 Task: Create a section Debug Drift and in the section, add a milestone Artificial Intelligence Integration in the project WebTech.
Action: Mouse moved to (15, 49)
Screenshot: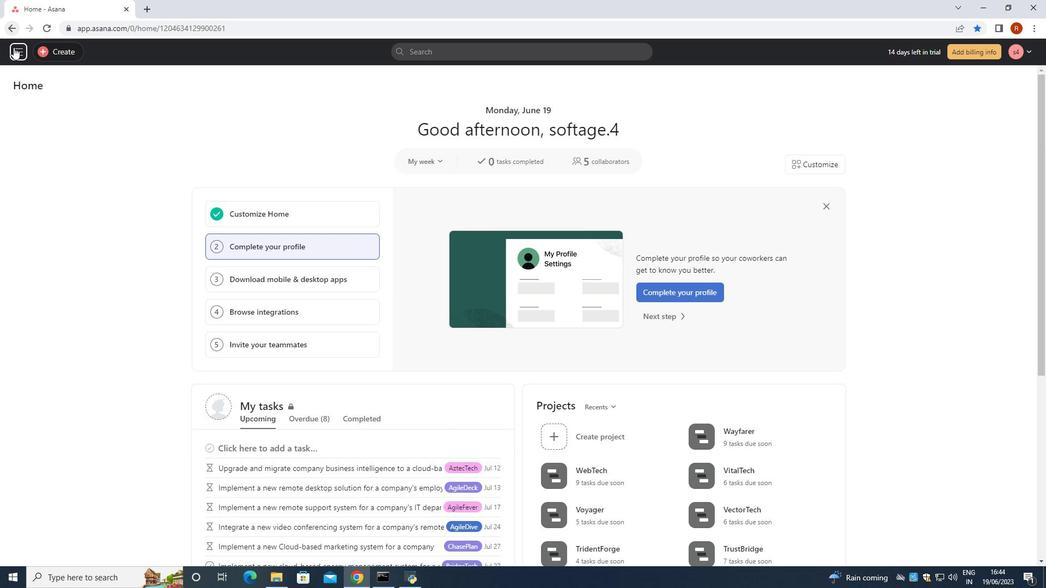 
Action: Mouse pressed left at (15, 49)
Screenshot: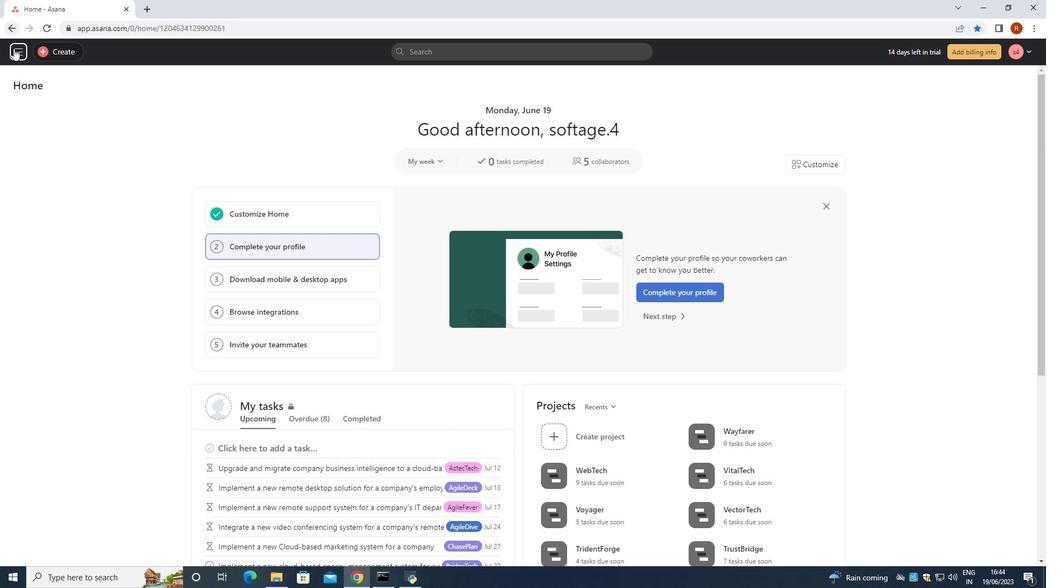 
Action: Mouse moved to (49, 331)
Screenshot: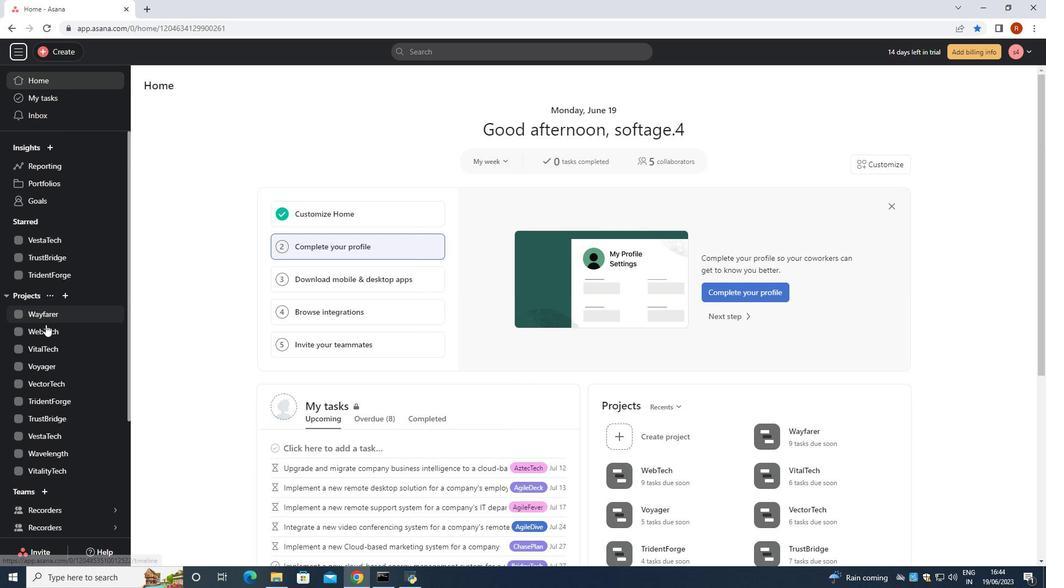 
Action: Mouse pressed left at (49, 331)
Screenshot: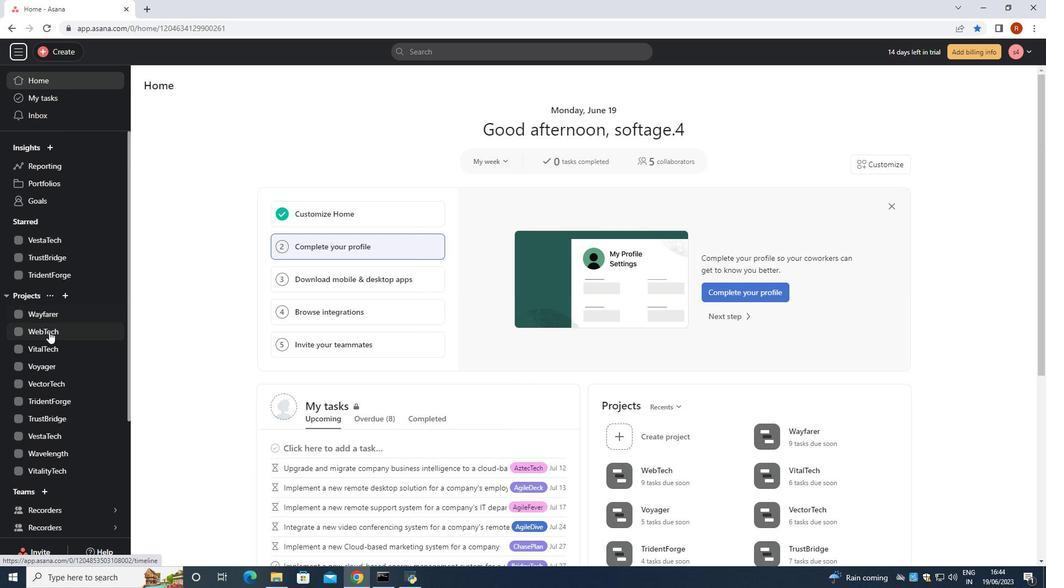 
Action: Mouse moved to (218, 181)
Screenshot: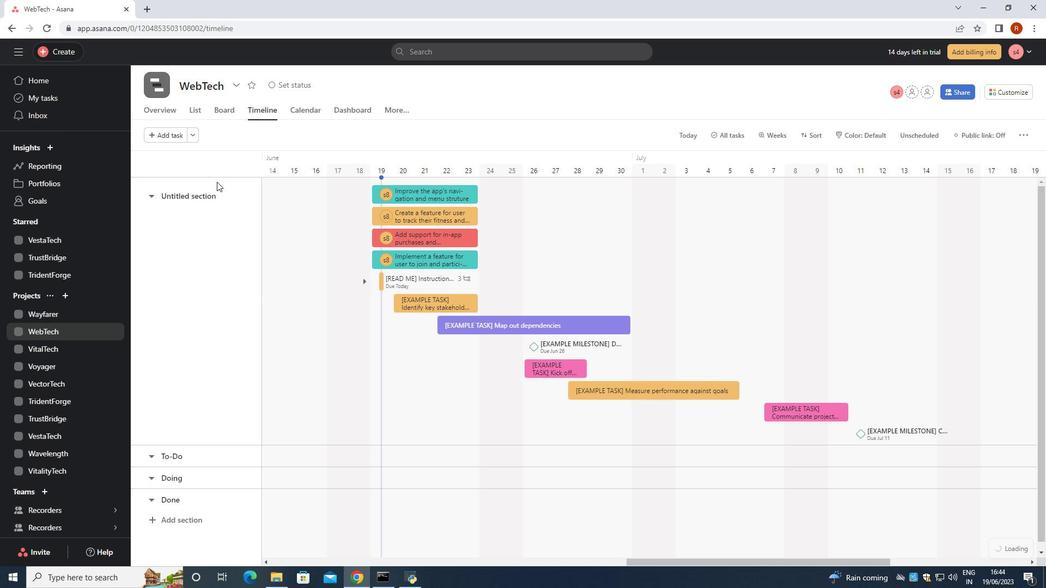 
Action: Mouse scrolled (218, 181) with delta (0, 0)
Screenshot: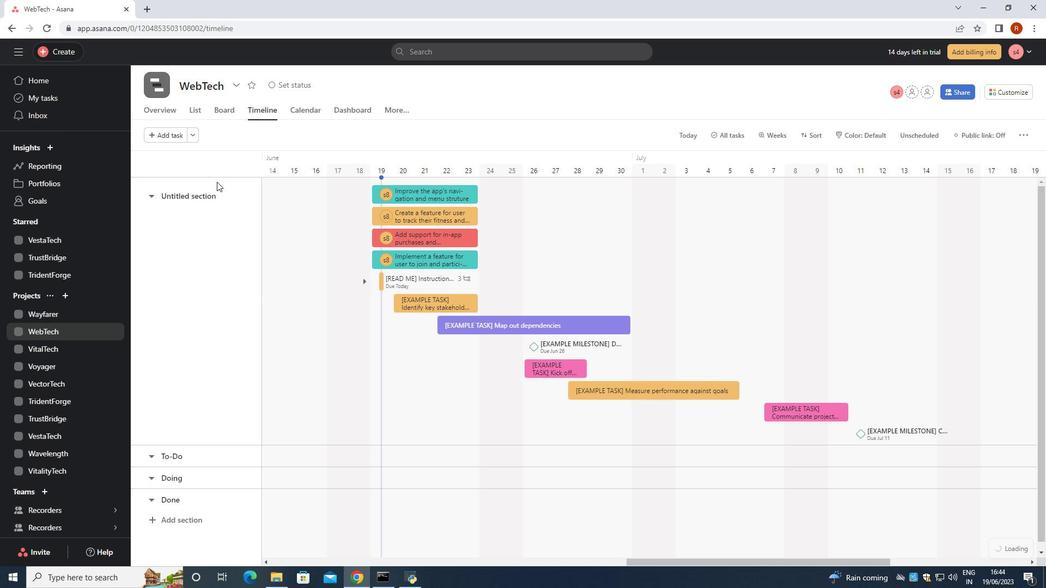 
Action: Mouse moved to (219, 184)
Screenshot: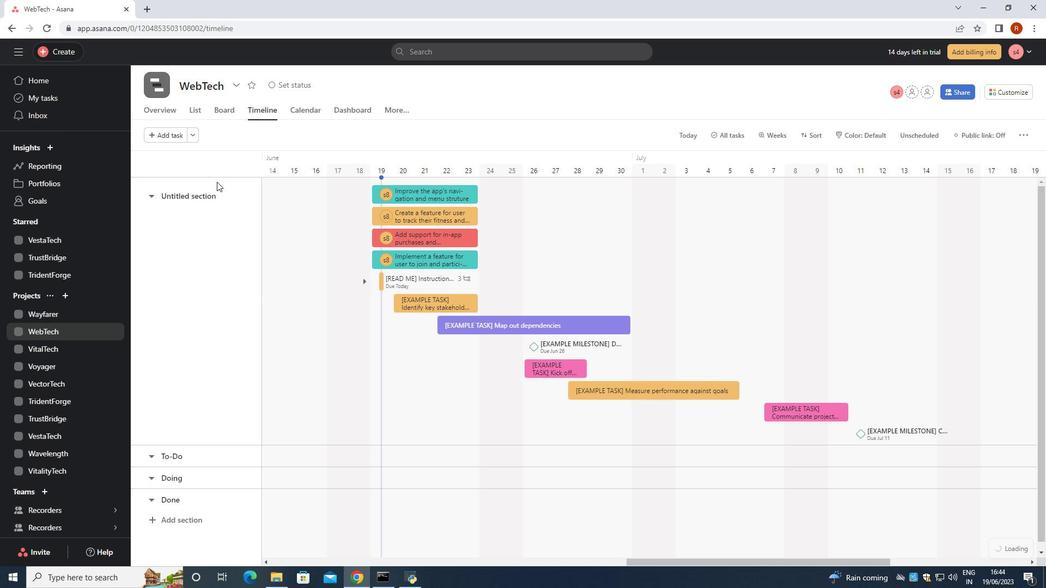 
Action: Mouse scrolled (219, 183) with delta (0, 0)
Screenshot: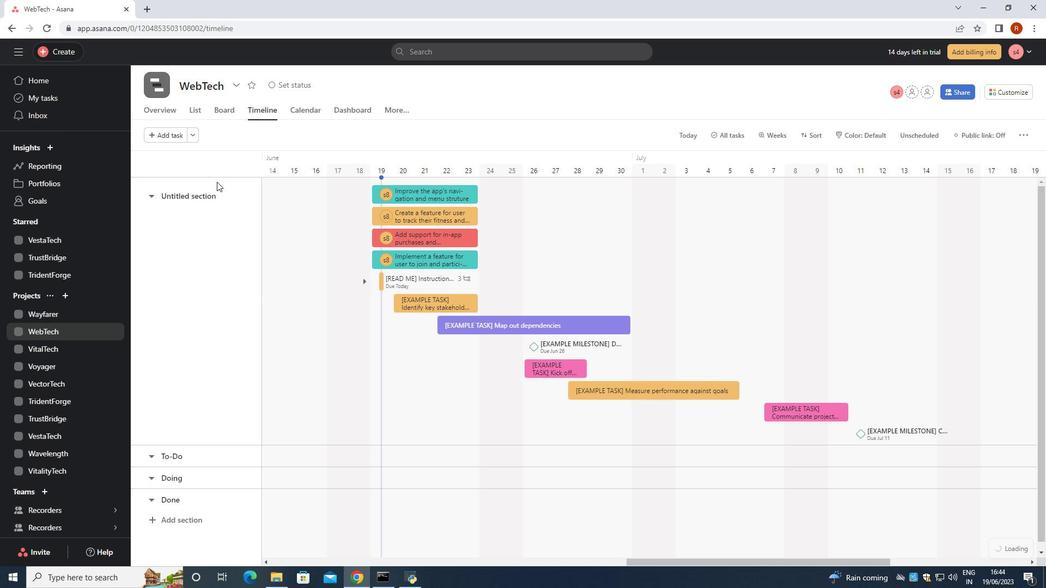 
Action: Mouse moved to (220, 185)
Screenshot: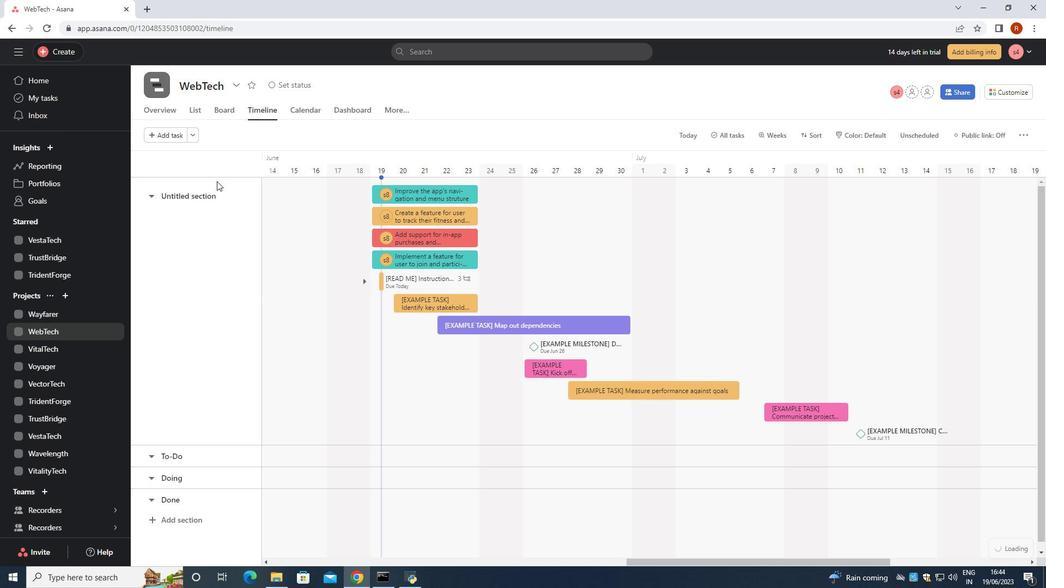 
Action: Mouse scrolled (220, 184) with delta (0, 0)
Screenshot: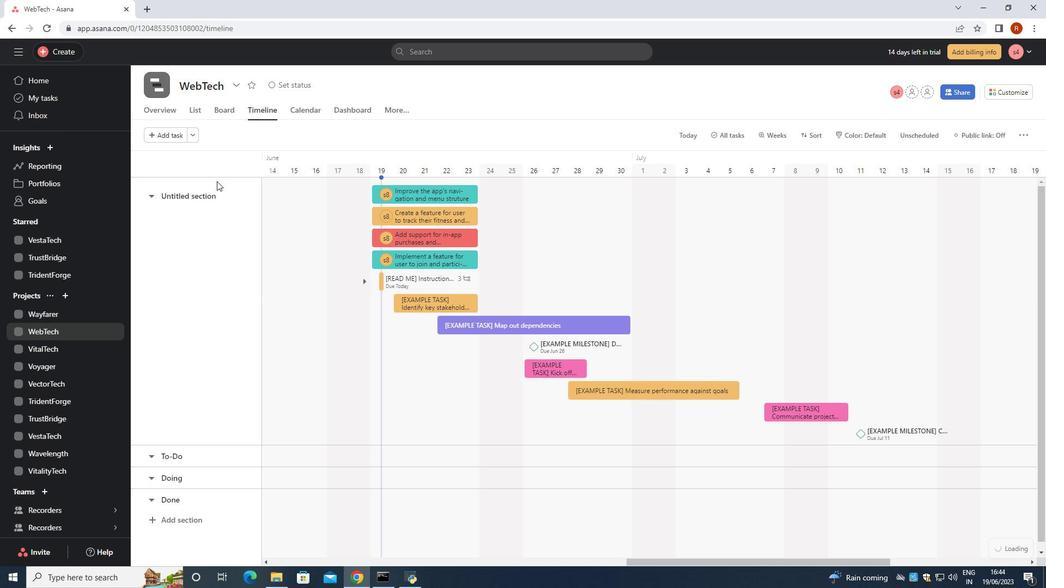 
Action: Mouse scrolled (220, 184) with delta (0, 0)
Screenshot: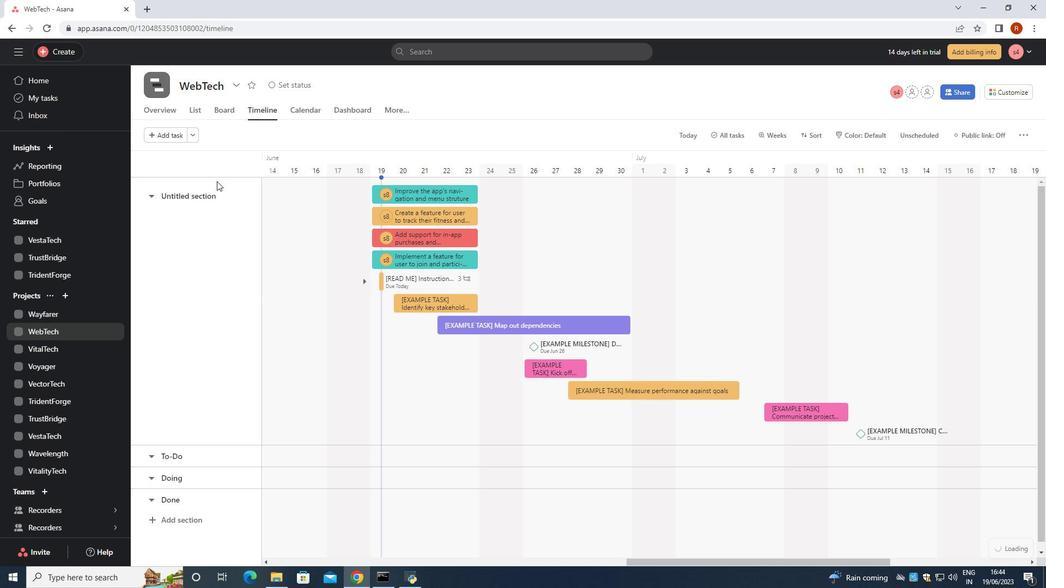 
Action: Mouse moved to (206, 515)
Screenshot: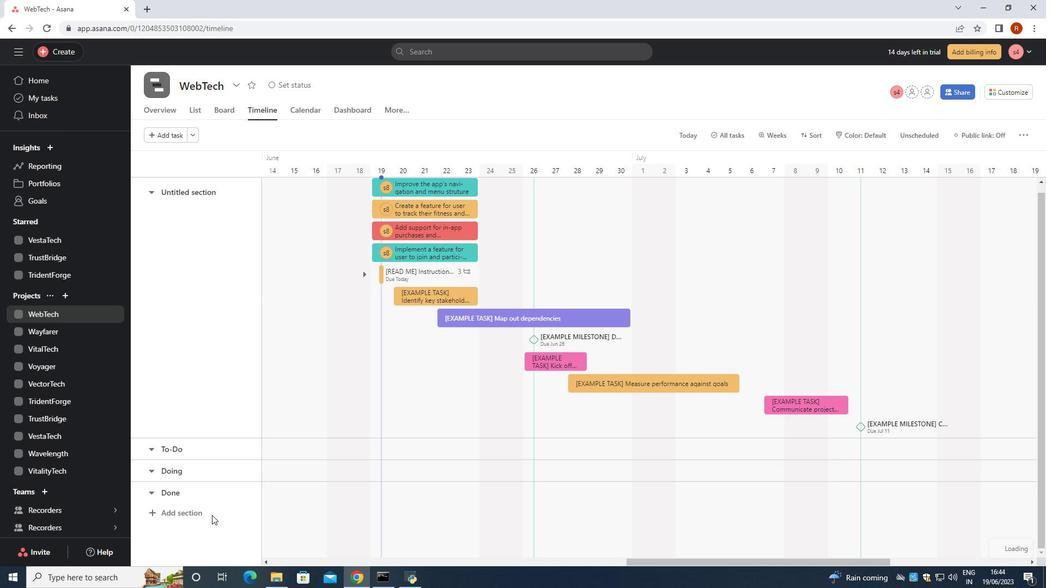 
Action: Mouse pressed left at (206, 515)
Screenshot: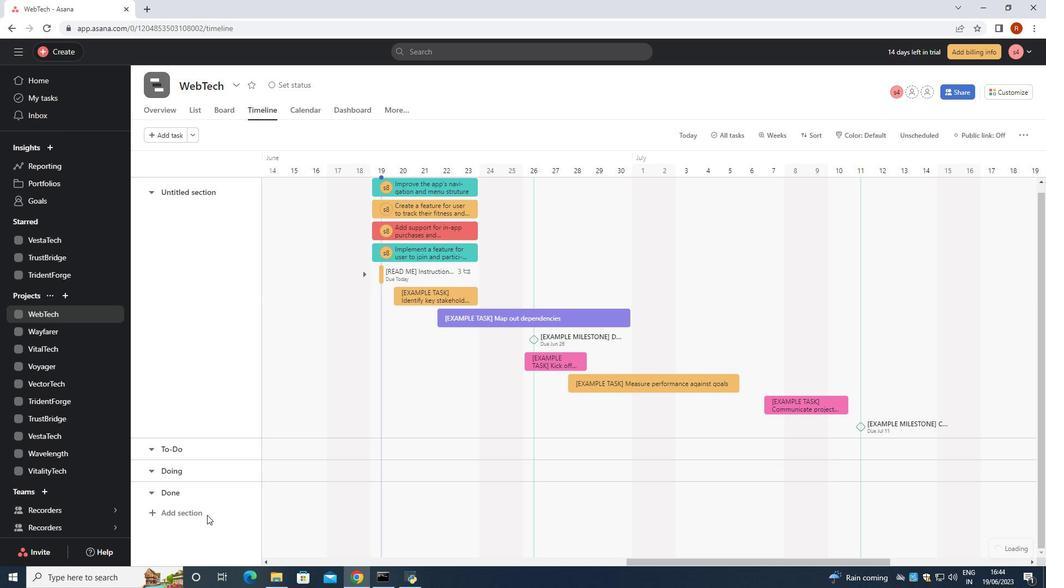 
Action: Mouse moved to (207, 515)
Screenshot: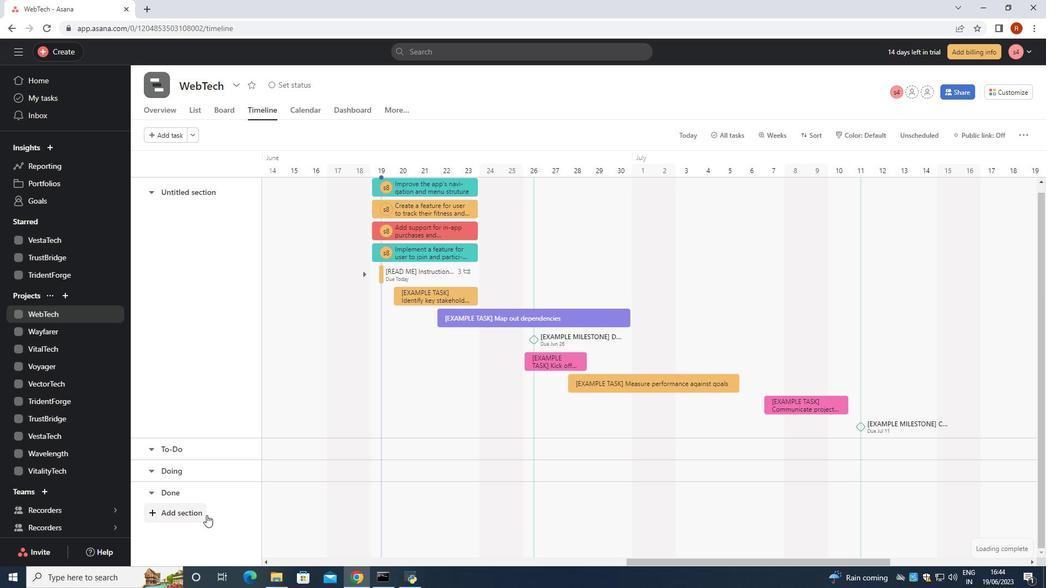 
Action: Key pressed <Key.shift>Debug<Key.space><Key.shift>Drift<Key.space>
Screenshot: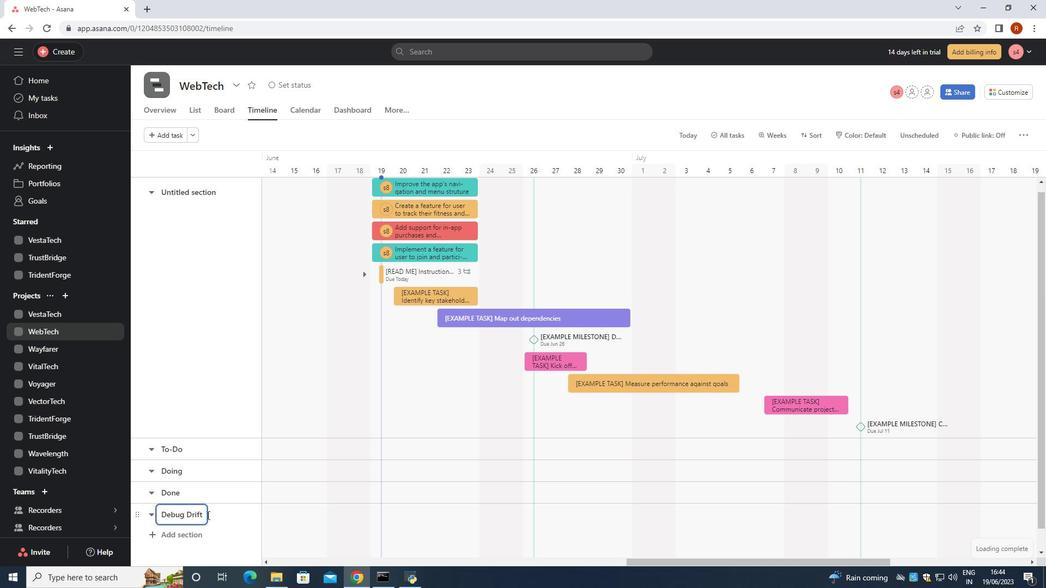 
Action: Mouse moved to (275, 505)
Screenshot: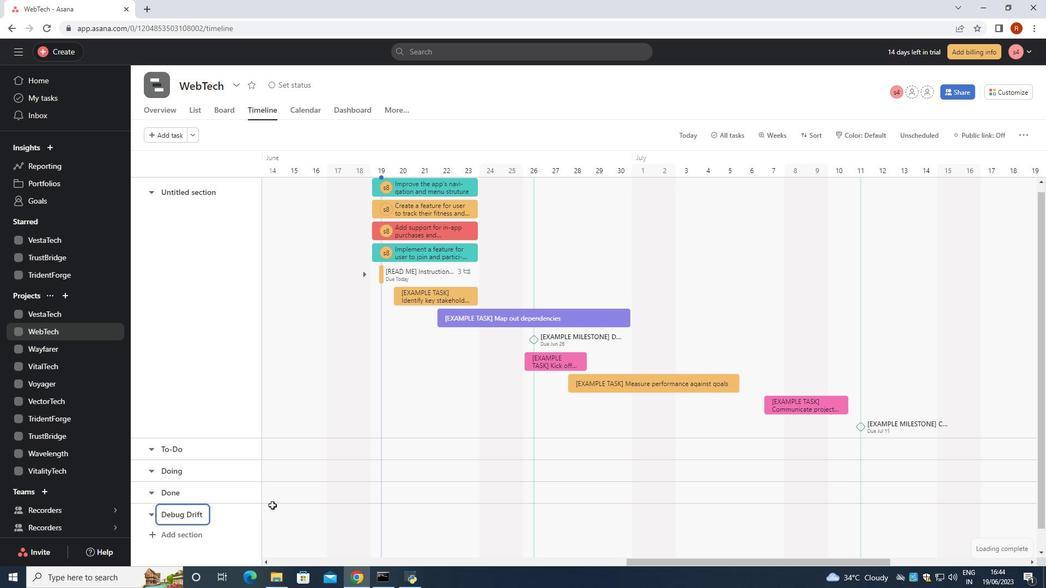 
Action: Mouse pressed left at (275, 505)
Screenshot: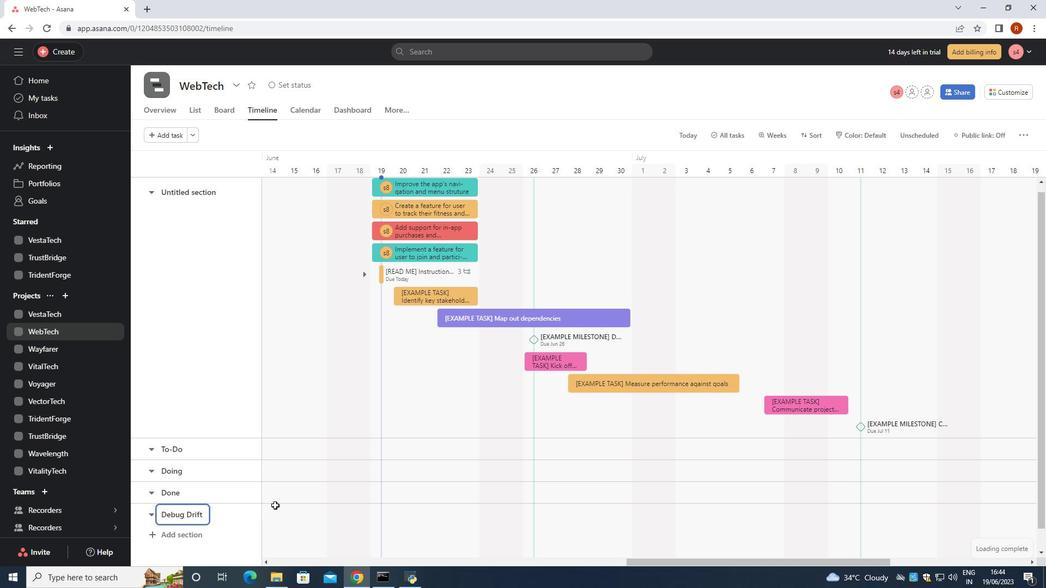 
Action: Mouse moved to (317, 514)
Screenshot: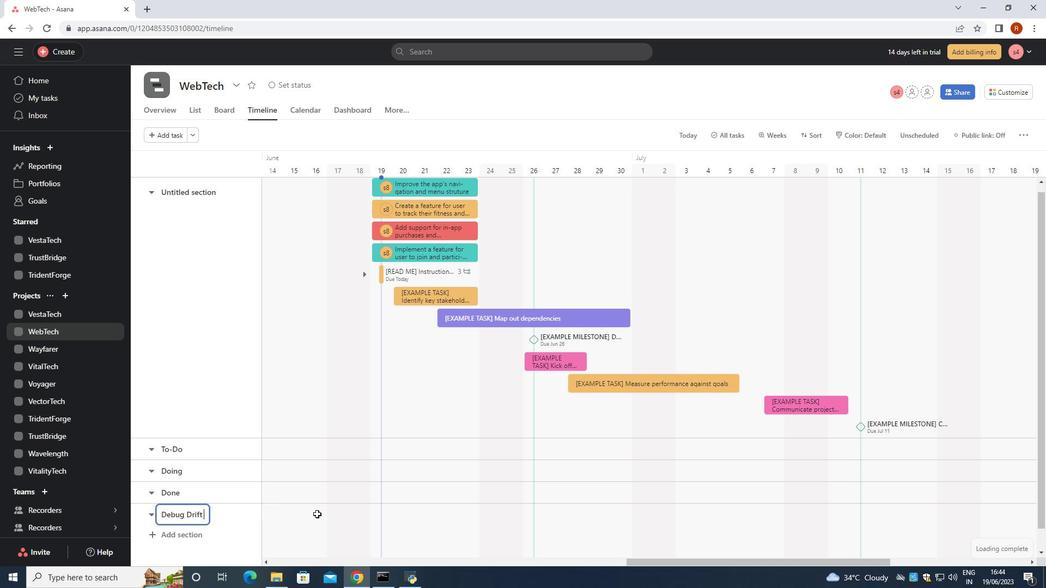 
Action: Mouse pressed left at (317, 514)
Screenshot: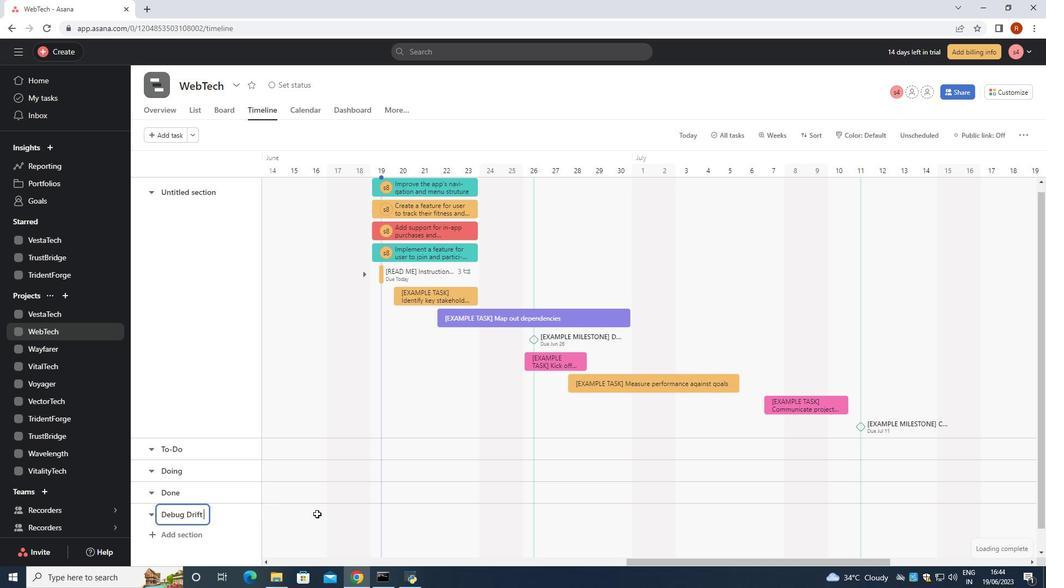 
Action: Mouse pressed left at (317, 514)
Screenshot: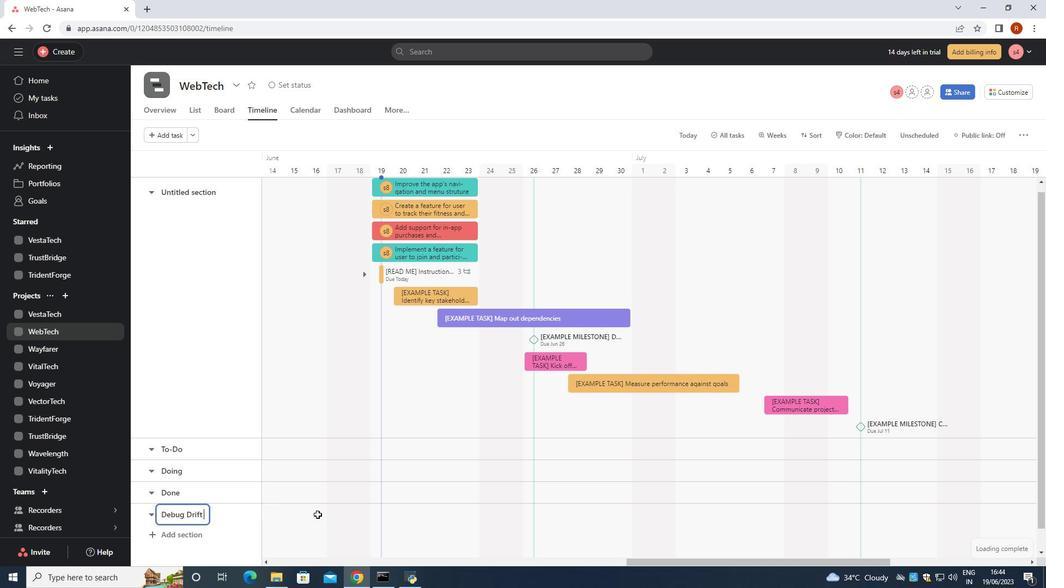 
Action: Mouse moved to (342, 580)
Screenshot: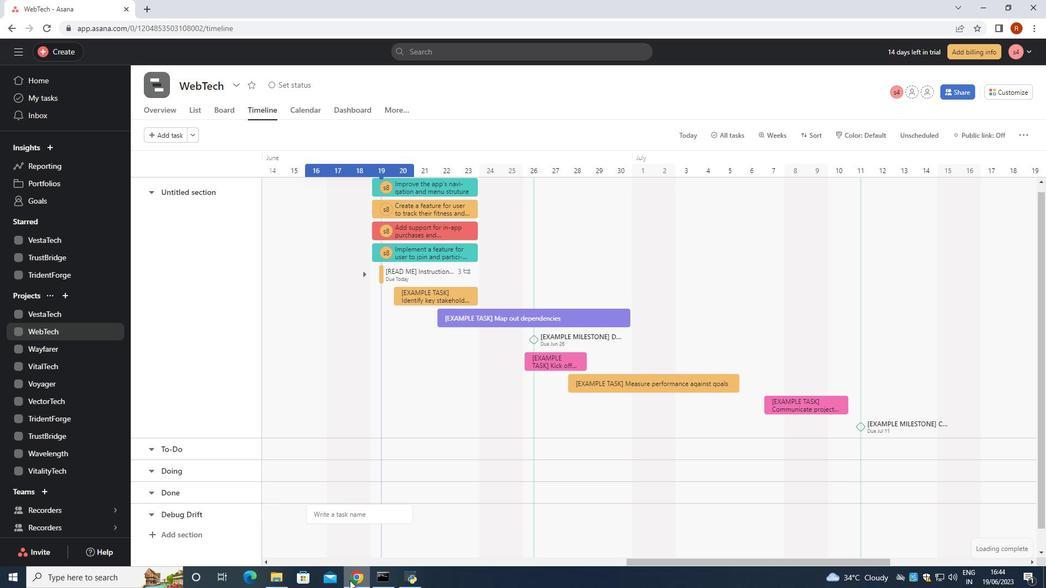 
Action: Key pressed <Key.shift>
Screenshot: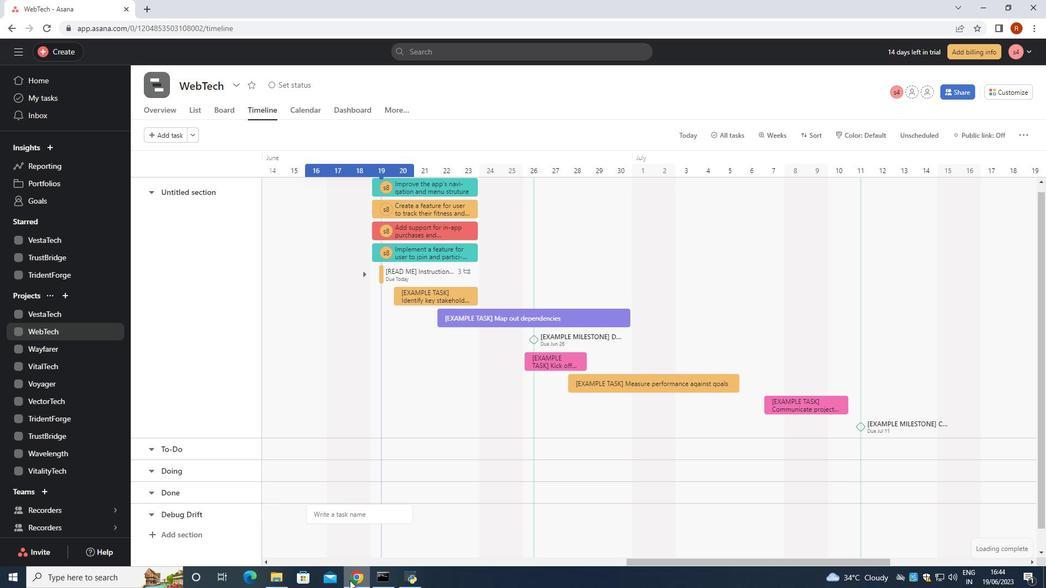 
Action: Mouse moved to (341, 580)
Screenshot: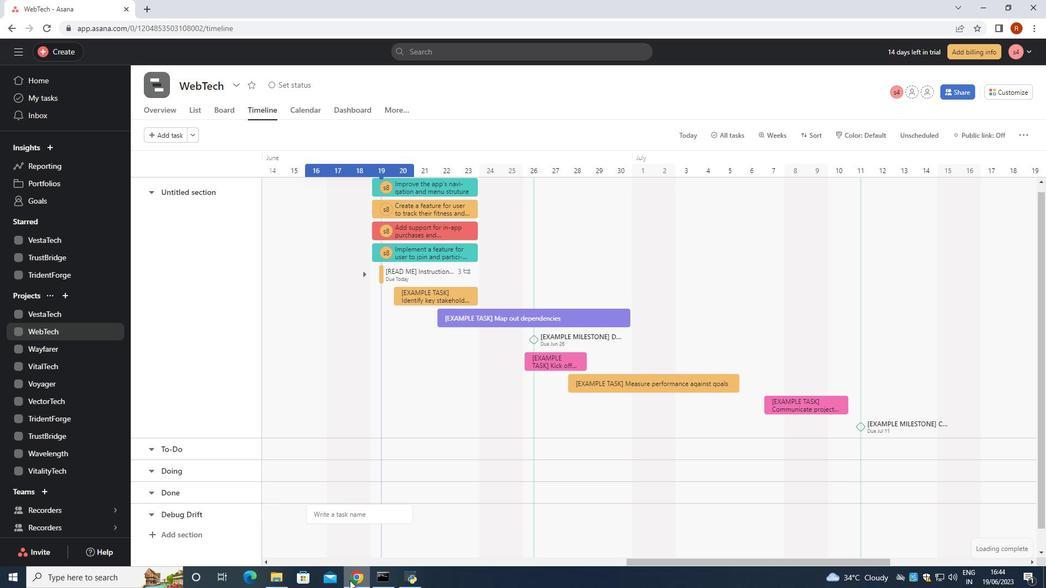 
Action: Key pressed <Key.shift><Key.shift><Key.shift><Key.shift><Key.shift><Key.shift><Key.shift><Key.shift>Artificial<Key.space><Key.shift><Key.shift><Key.shift><Key.shift><Key.shift><Key.shift><Key.shift><Key.shift>Intelligence<Key.space><Key.shift><Key.shift><Key.shift><Key.shift><Key.shift><Key.shift><Key.shift><Key.shift><Key.shift><Key.shift><Key.shift><Key.shift><Key.shift><Key.shift><Key.shift><Key.shift><Key.shift><Key.shift><Key.shift><Key.shift><Key.shift><Key.shift><Key.shift>Integration<Key.enter>
Screenshot: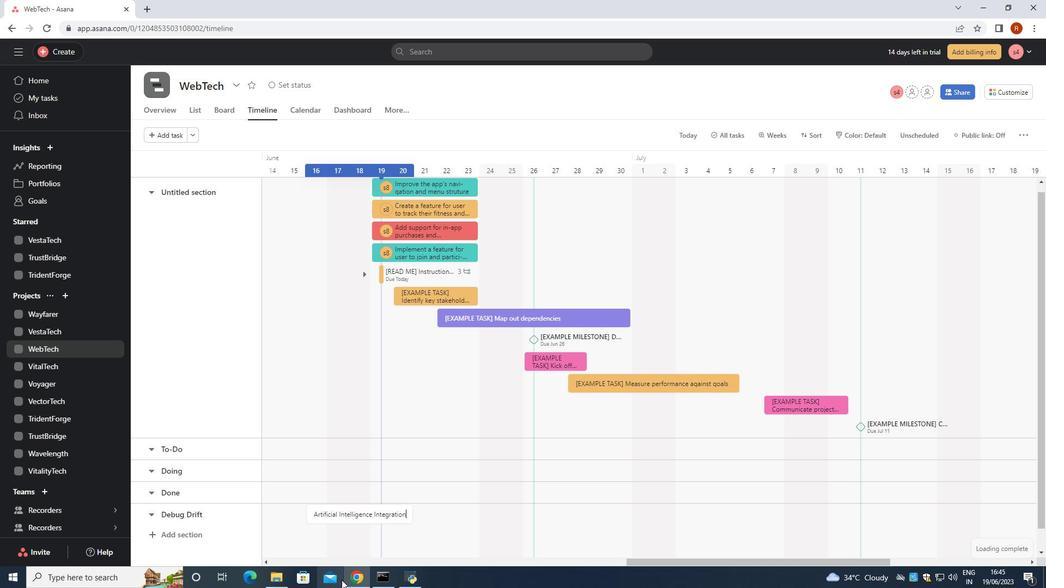 
Action: Mouse moved to (354, 513)
Screenshot: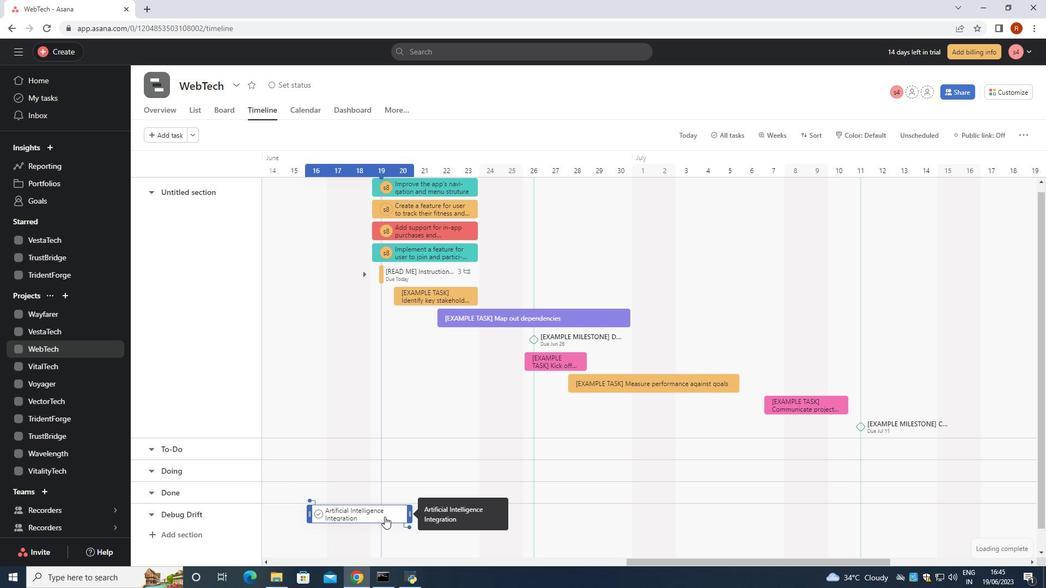 
Action: Mouse pressed right at (354, 513)
Screenshot: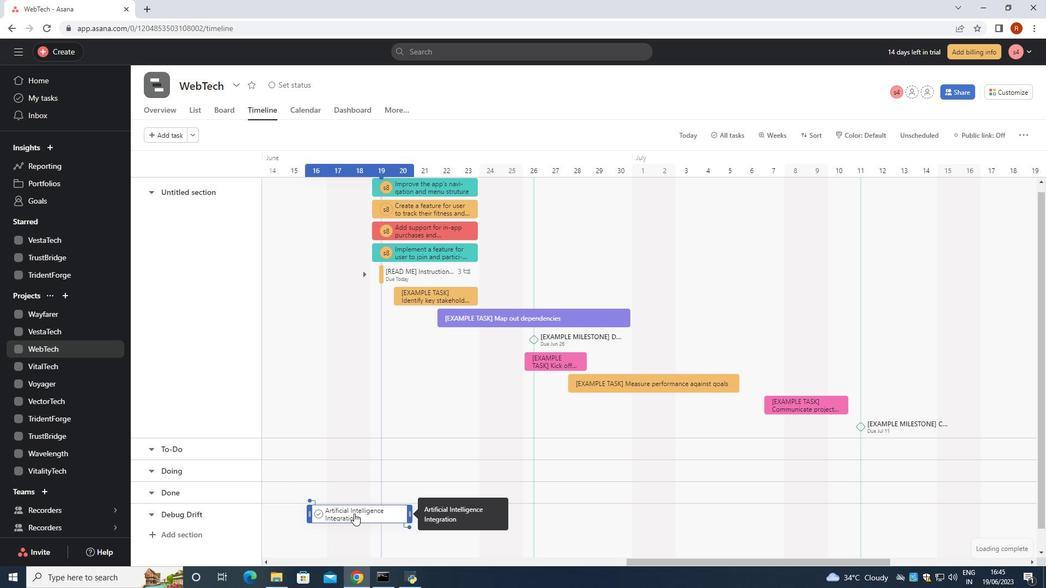 
Action: Mouse moved to (417, 456)
Screenshot: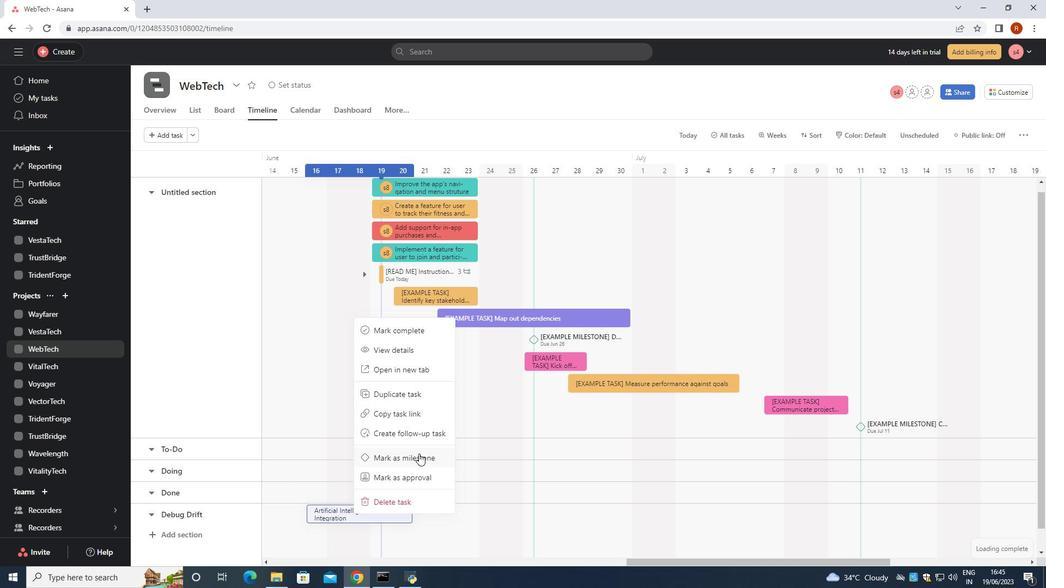 
Action: Mouse pressed left at (417, 456)
Screenshot: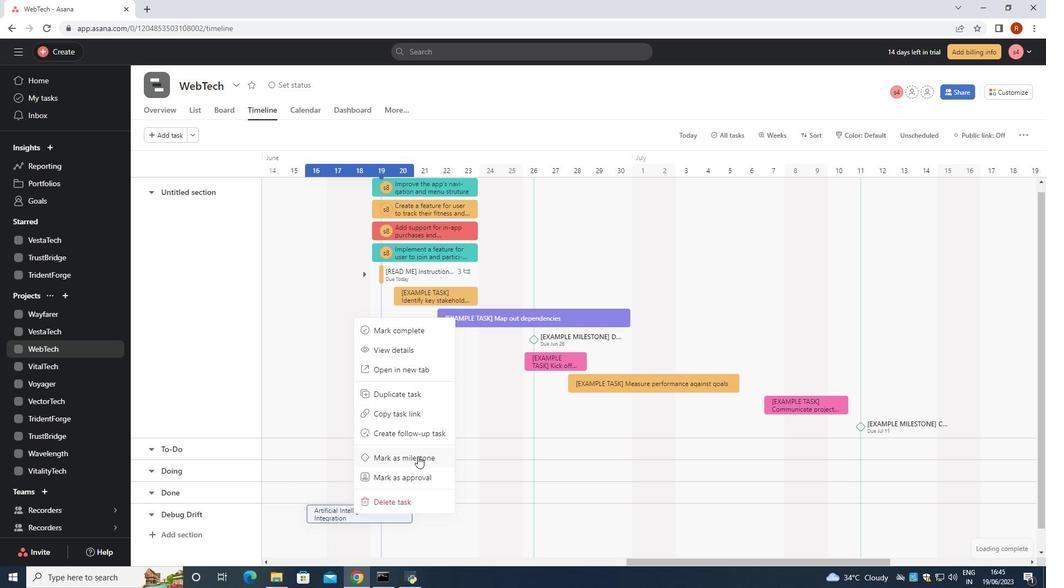 
Action: Mouse moved to (565, 491)
Screenshot: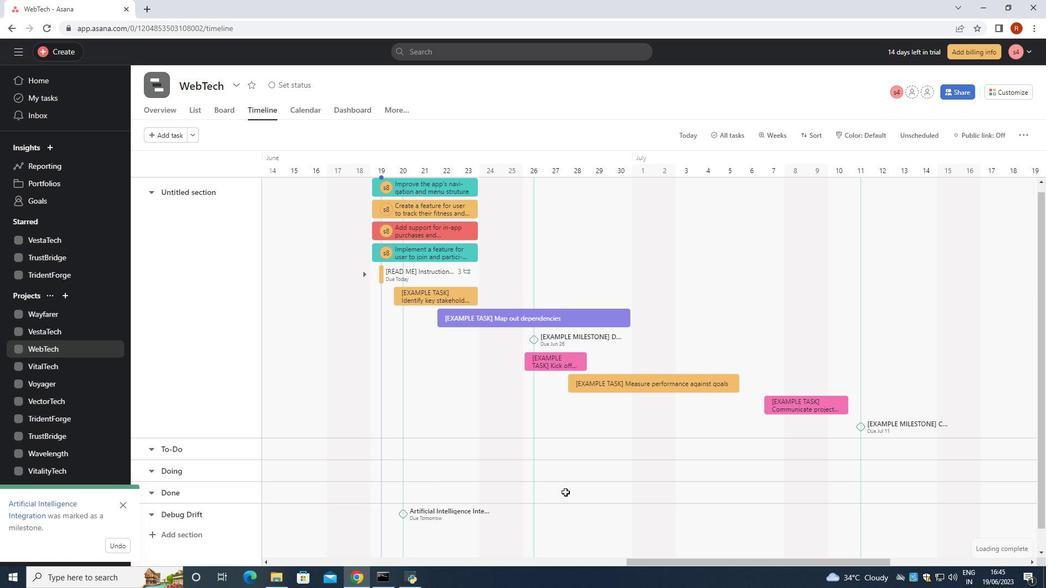 
